 Task: View LinkedIn pages.
Action: Mouse moved to (425, 471)
Screenshot: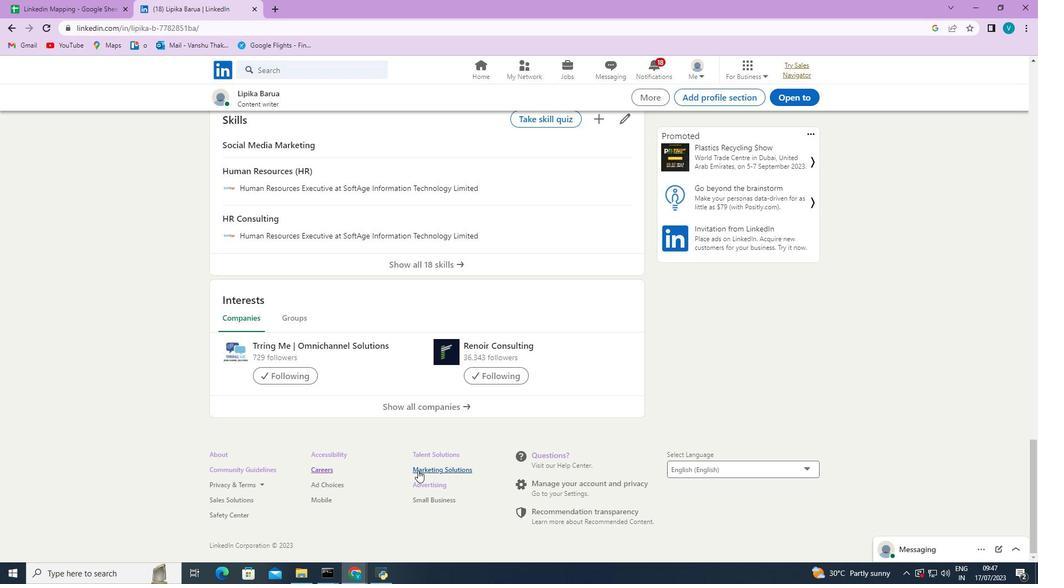 
Action: Mouse pressed left at (425, 471)
Screenshot: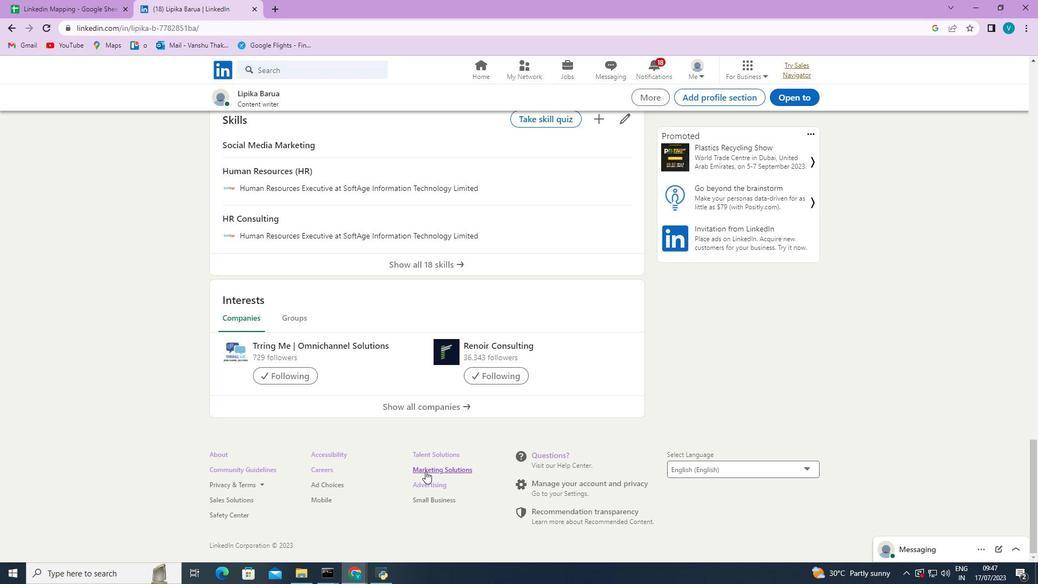 
Action: Mouse moved to (548, 88)
Screenshot: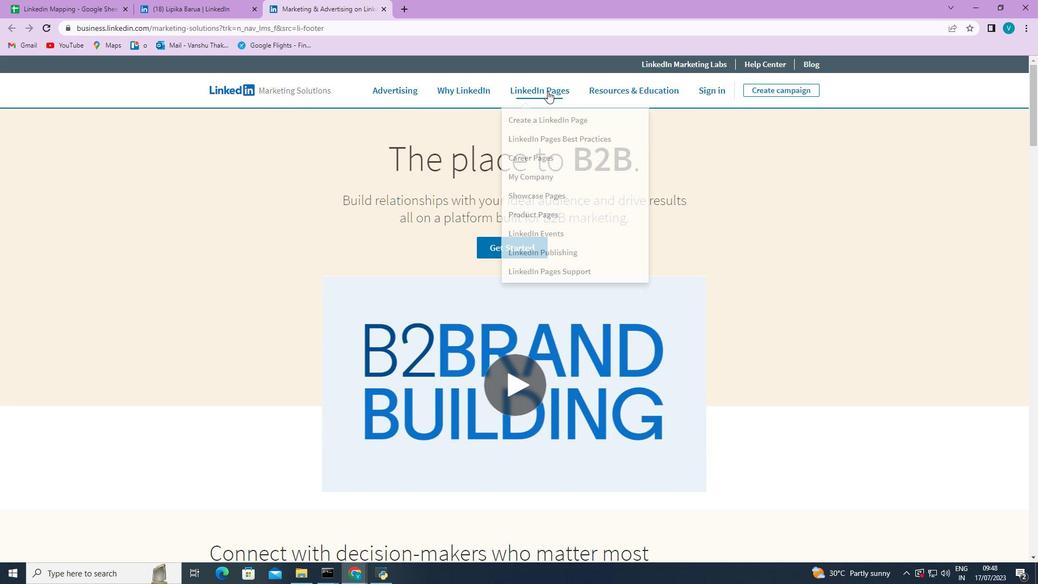 
Action: Mouse pressed left at (548, 88)
Screenshot: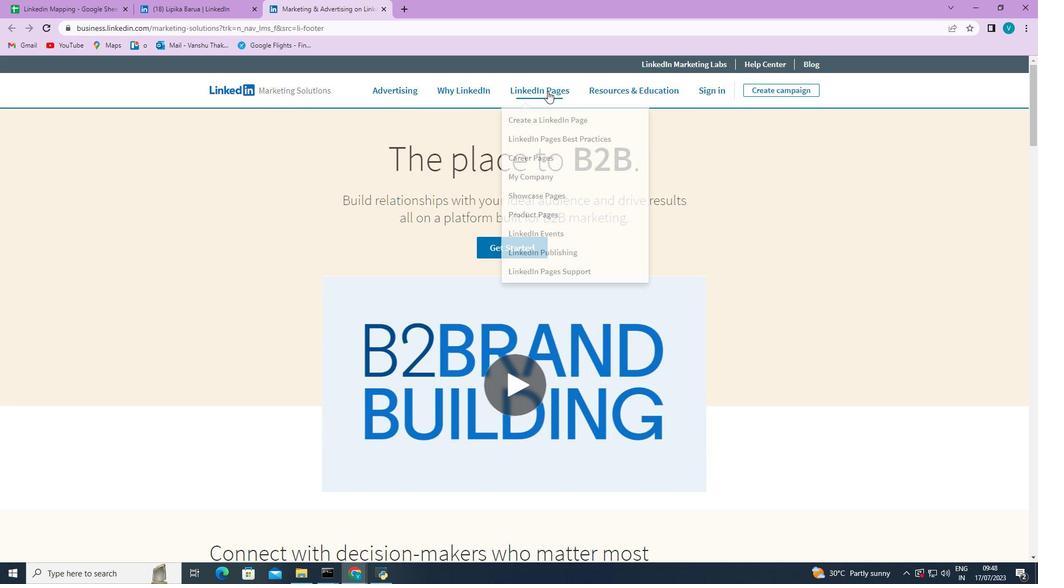 
Action: Mouse moved to (801, 364)
Screenshot: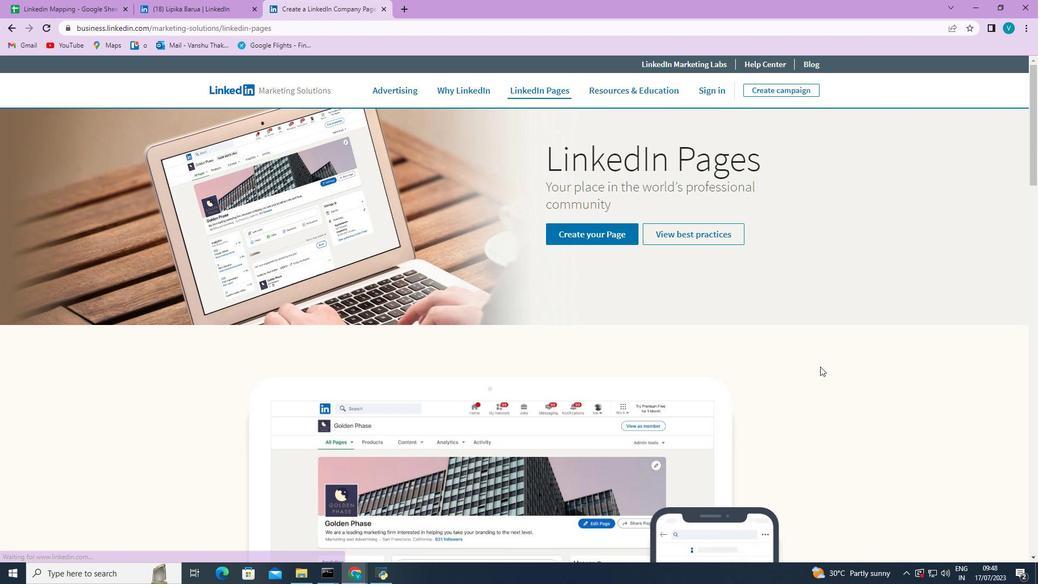 
Action: Mouse scrolled (802, 364) with delta (0, 0)
Screenshot: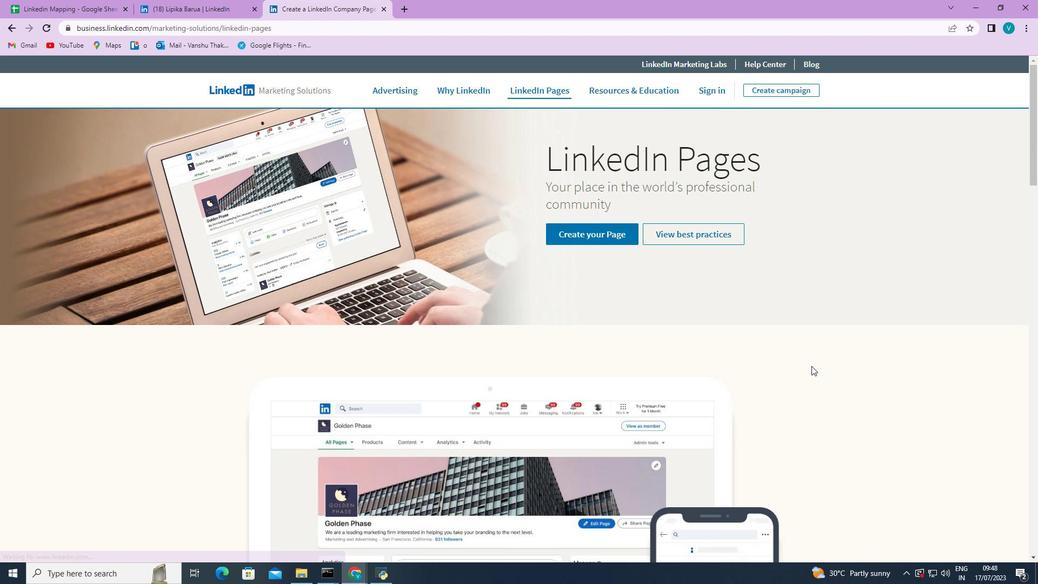 
Action: Mouse moved to (771, 359)
Screenshot: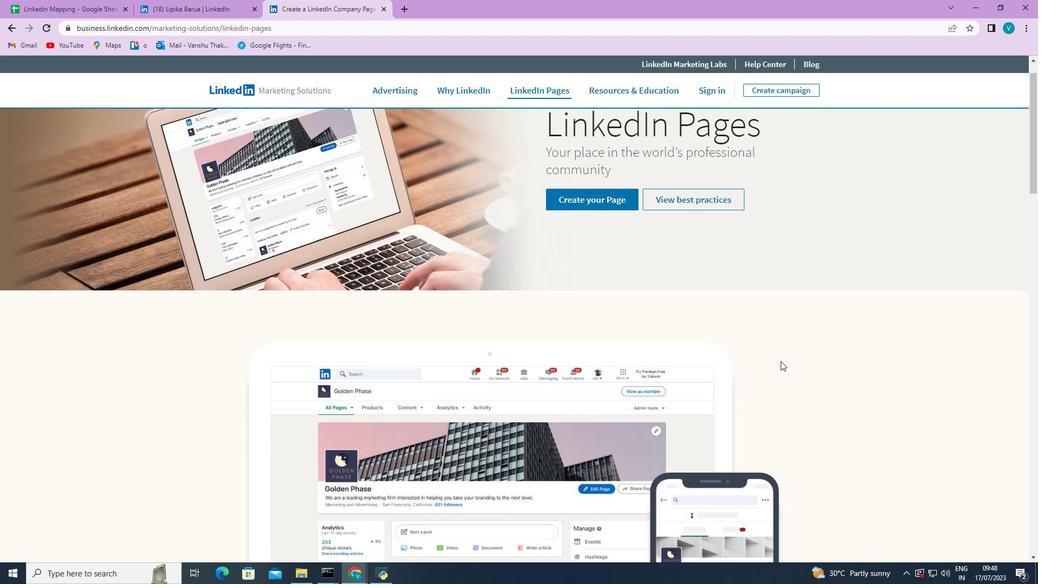 
Action: Mouse scrolled (771, 359) with delta (0, 0)
Screenshot: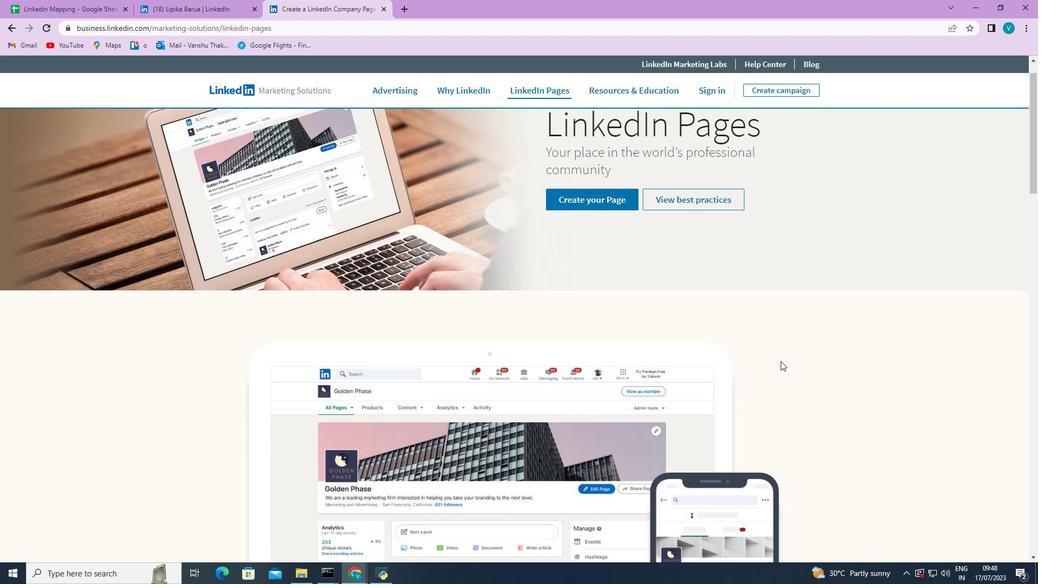 
Action: Mouse moved to (747, 353)
Screenshot: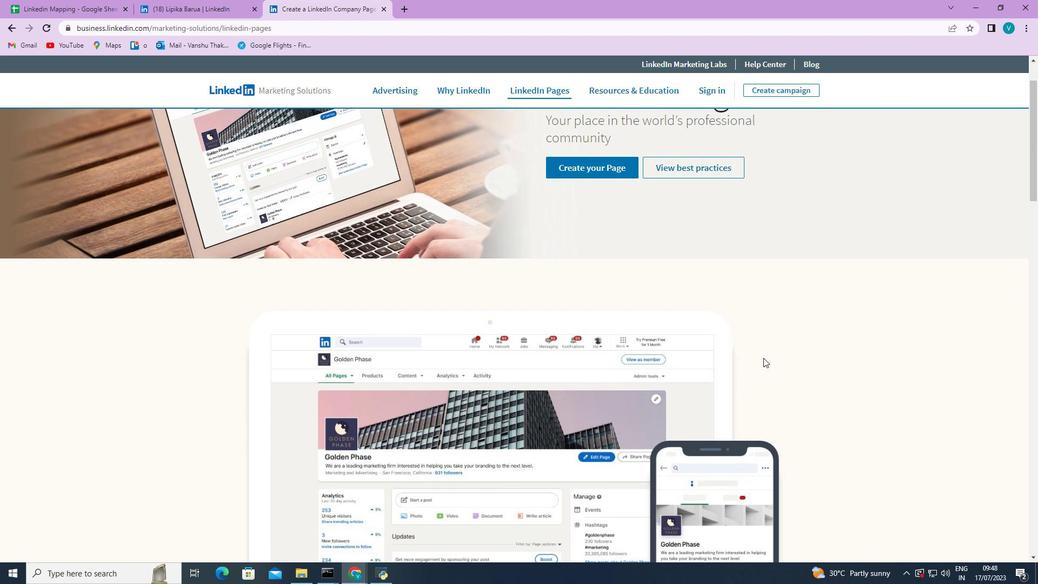 
Action: Mouse scrolled (747, 353) with delta (0, 0)
Screenshot: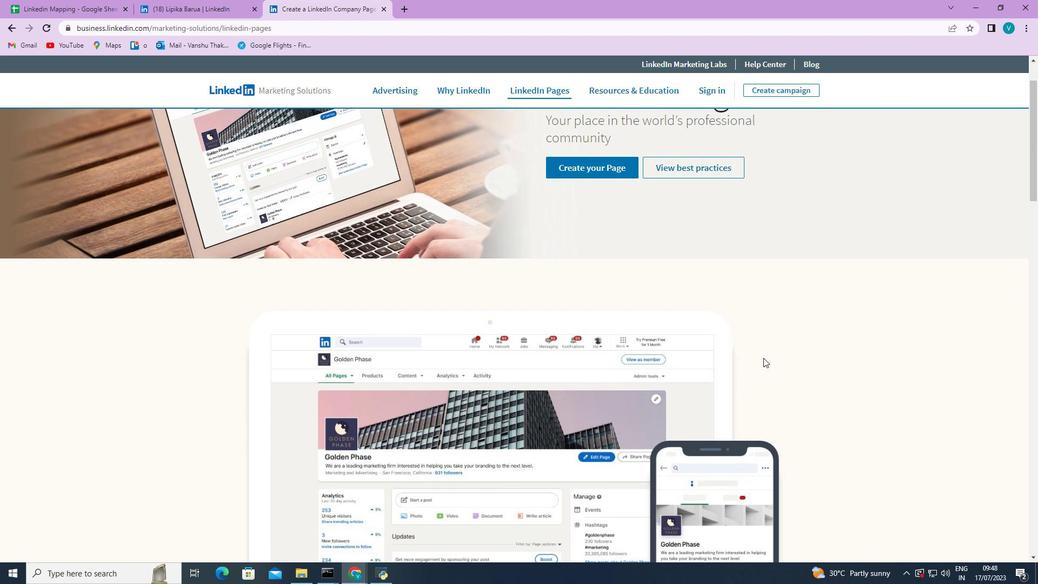 
Action: Mouse moved to (694, 338)
Screenshot: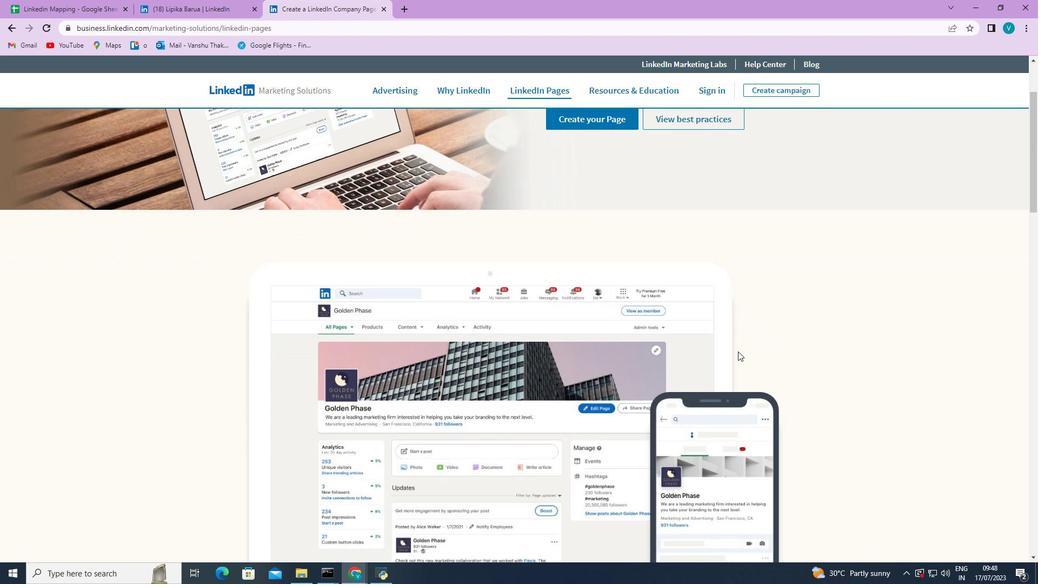 
Action: Mouse scrolled (694, 337) with delta (0, 0)
Screenshot: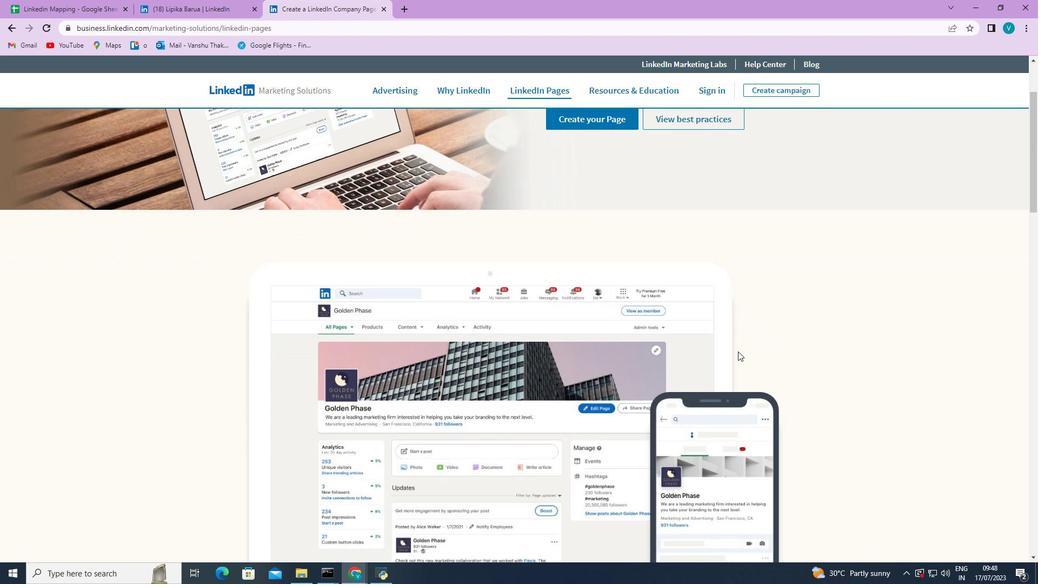 
Action: Mouse moved to (664, 332)
Screenshot: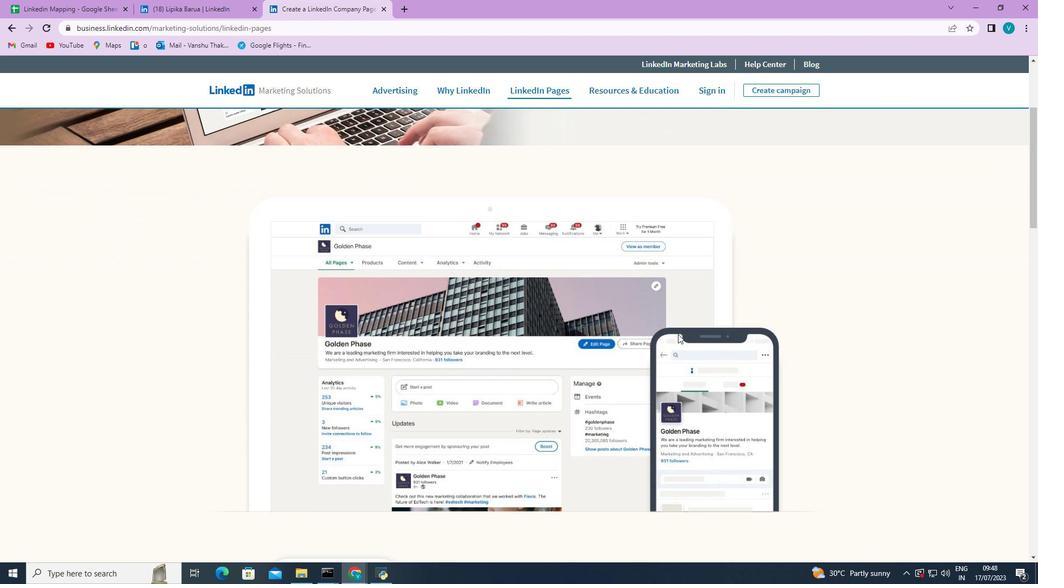
Action: Mouse scrolled (664, 331) with delta (0, 0)
Screenshot: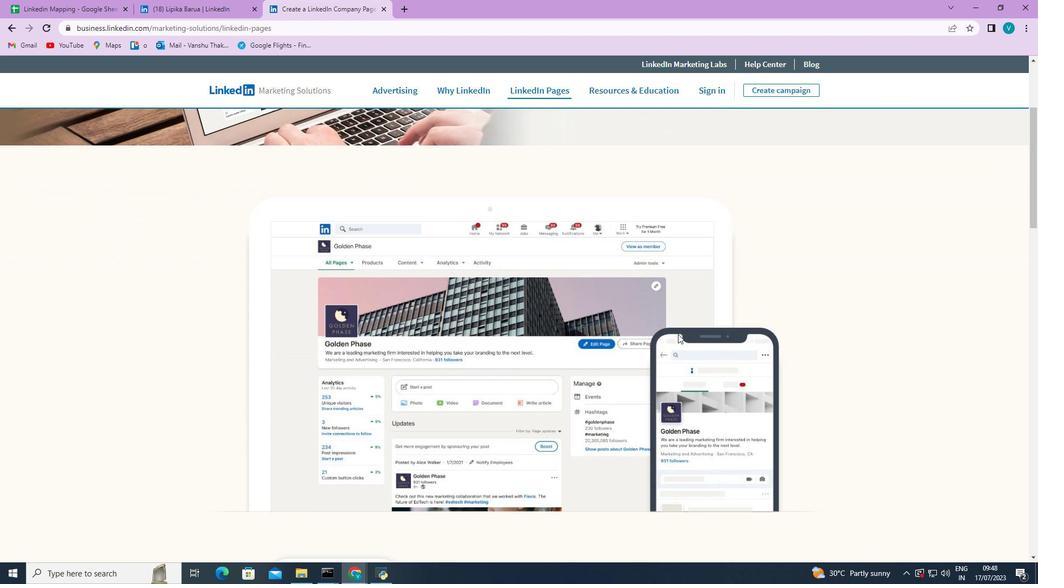 
Action: Mouse moved to (660, 331)
Screenshot: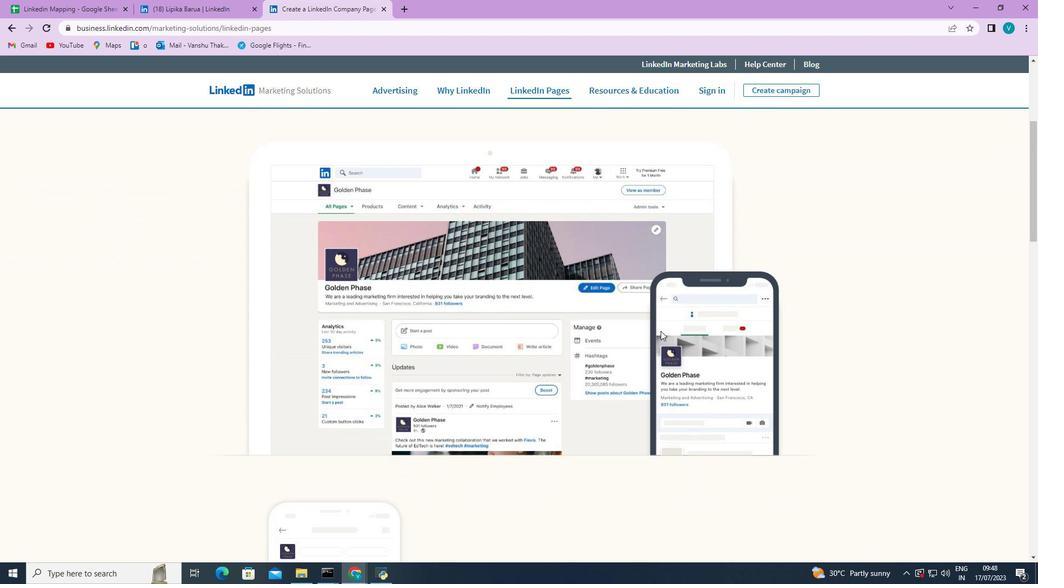 
Action: Mouse scrolled (660, 330) with delta (0, 0)
Screenshot: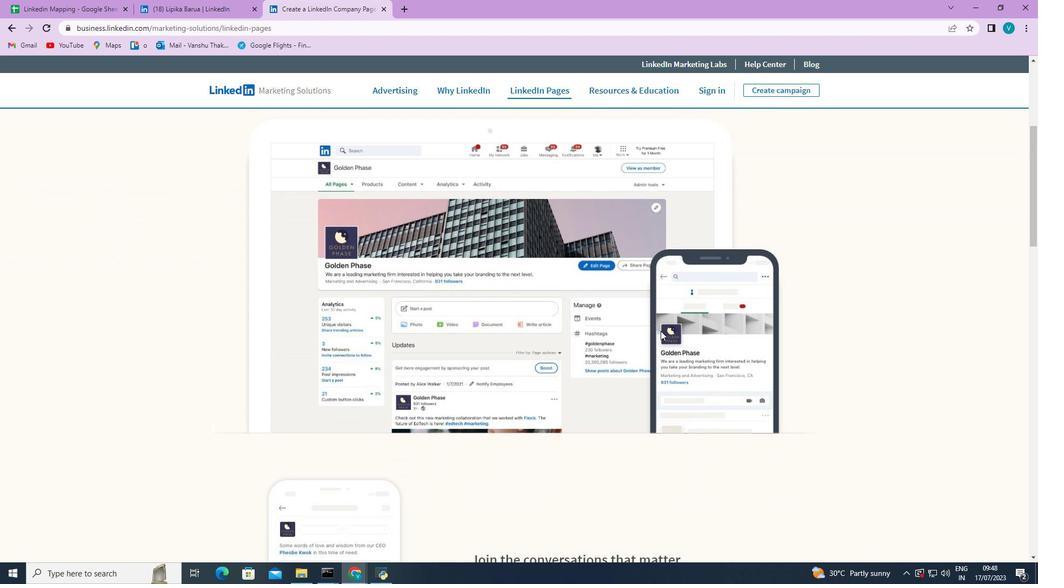
Action: Mouse moved to (660, 330)
Screenshot: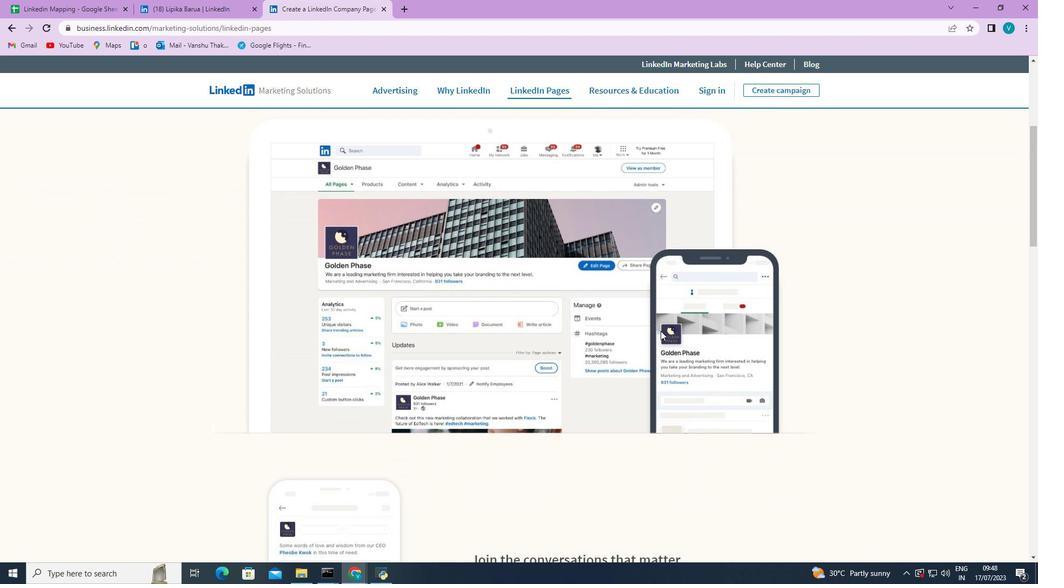 
Action: Mouse scrolled (660, 330) with delta (0, 0)
Screenshot: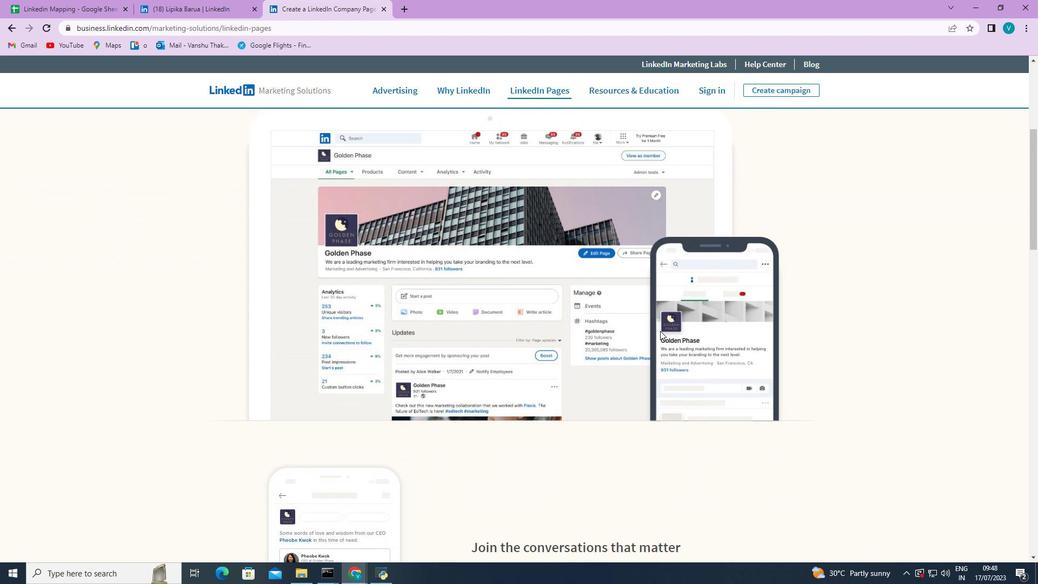 
Action: Mouse moved to (619, 343)
Screenshot: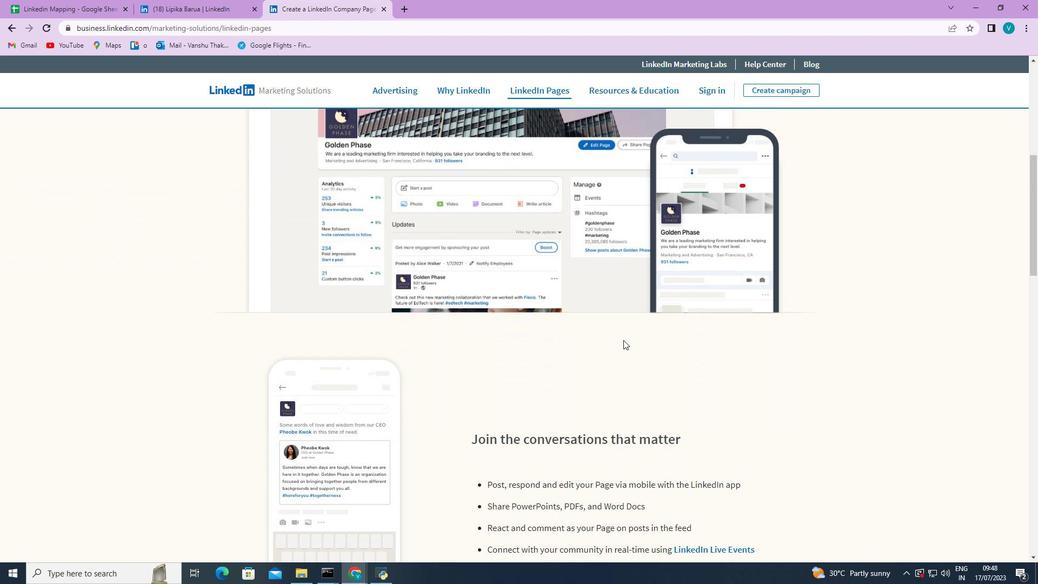 
Action: Mouse scrolled (619, 343) with delta (0, 0)
Screenshot: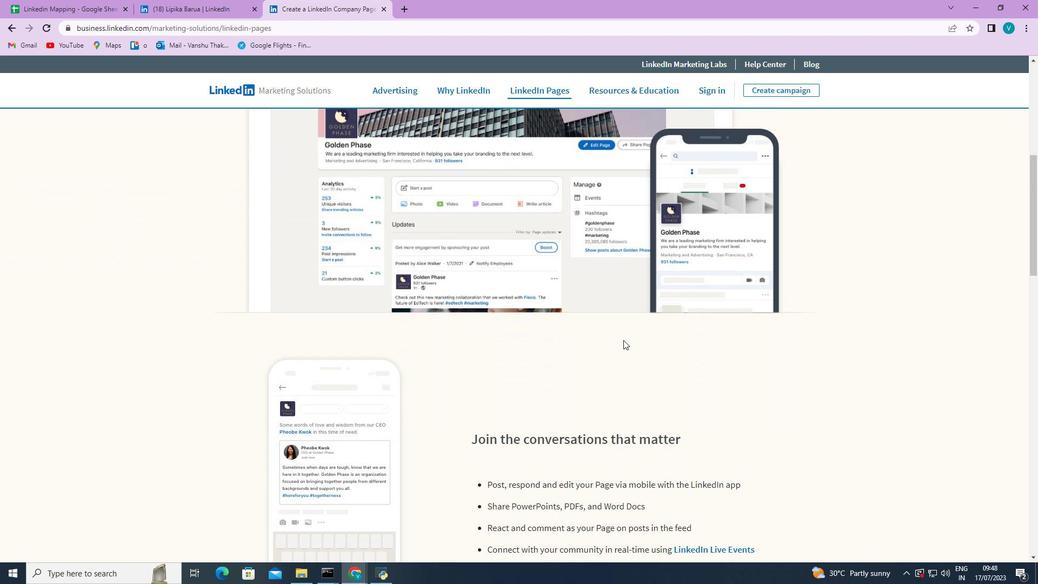 
Action: Mouse moved to (615, 344)
Screenshot: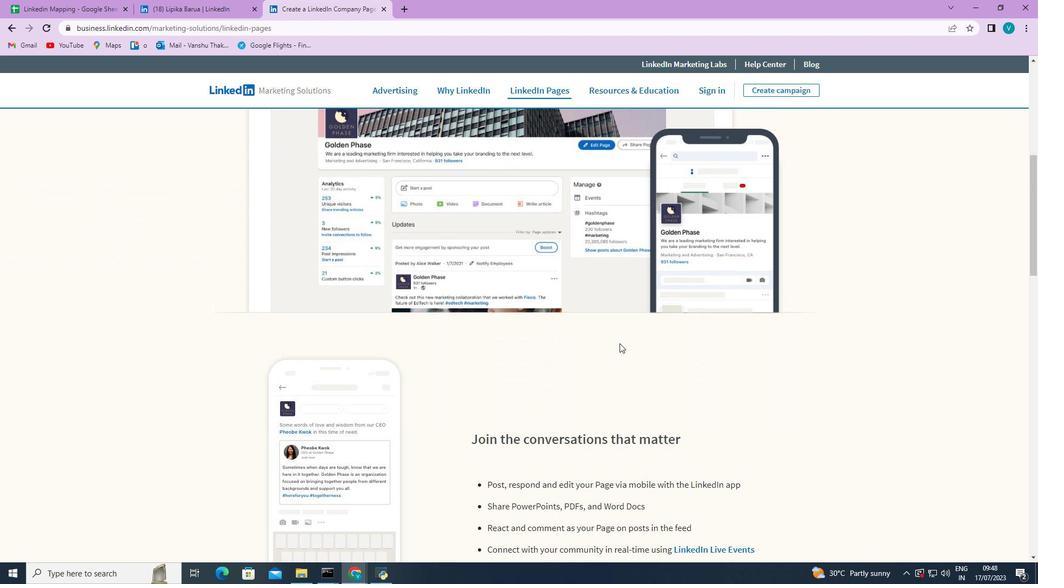 
Action: Mouse scrolled (615, 344) with delta (0, 0)
Screenshot: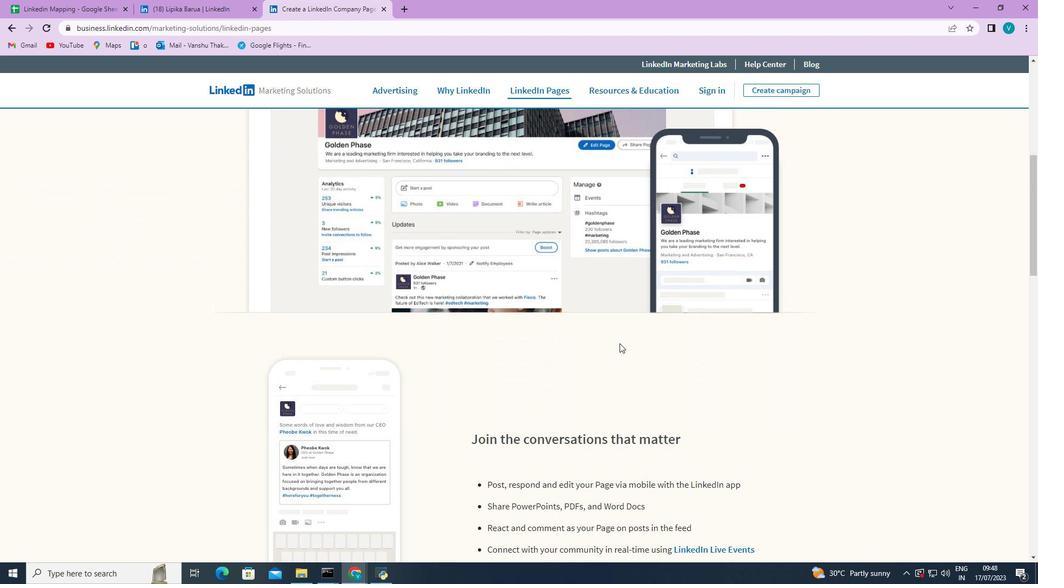 
Action: Mouse moved to (609, 346)
Screenshot: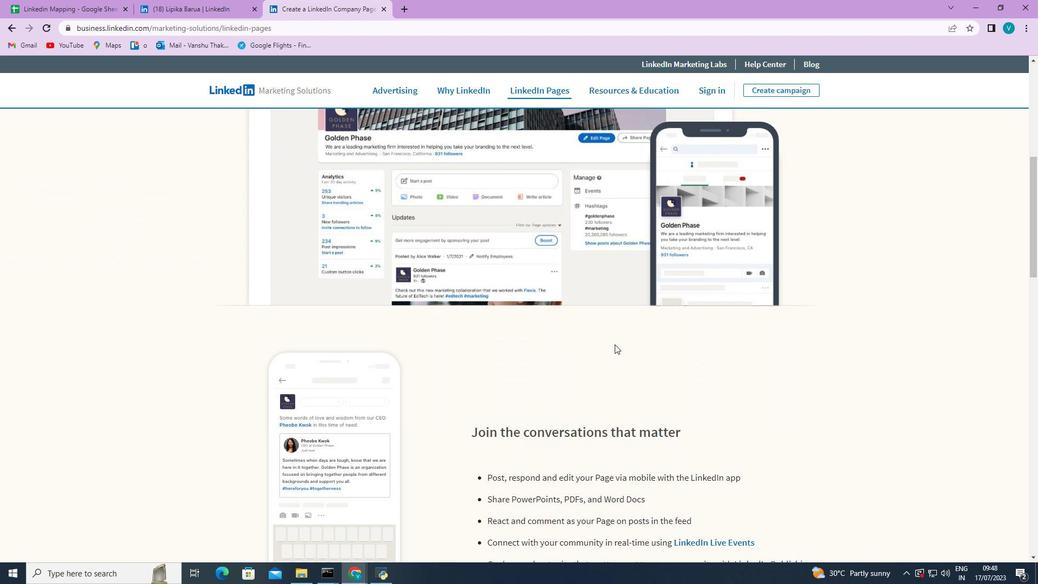 
Action: Mouse scrolled (609, 345) with delta (0, 0)
Screenshot: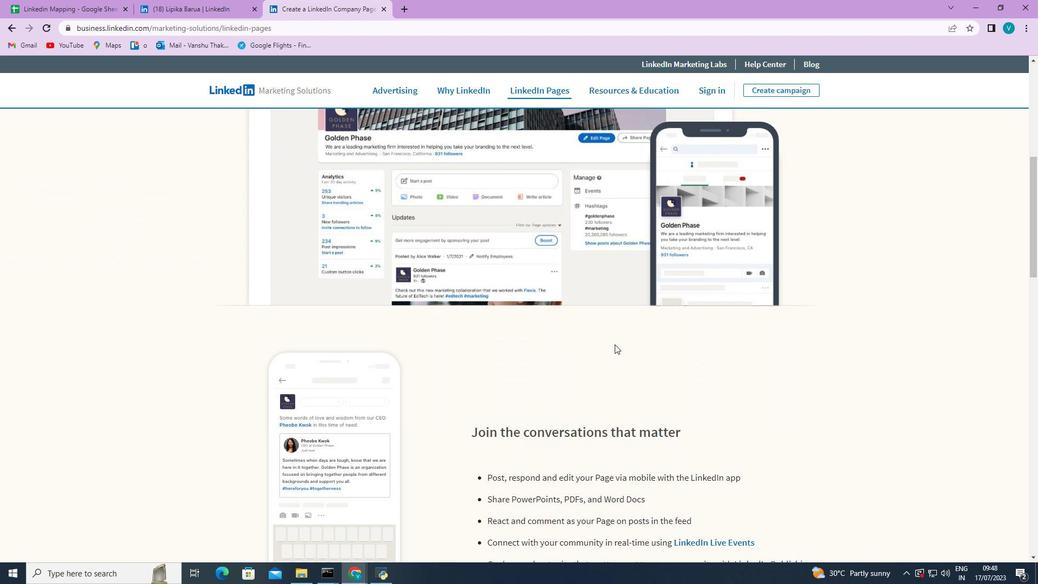 
Action: Mouse moved to (600, 349)
Screenshot: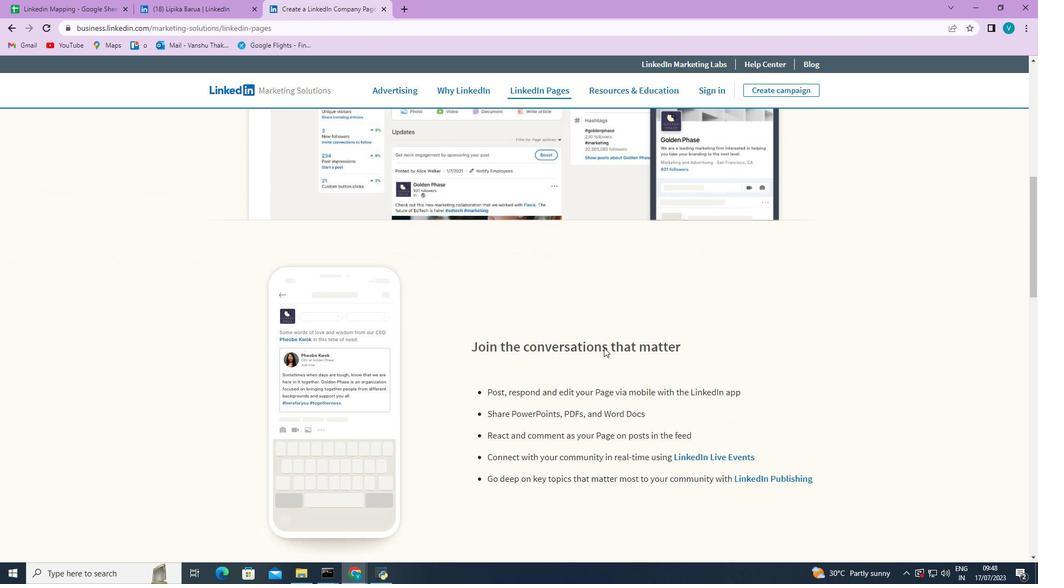 
Action: Mouse scrolled (600, 348) with delta (0, 0)
Screenshot: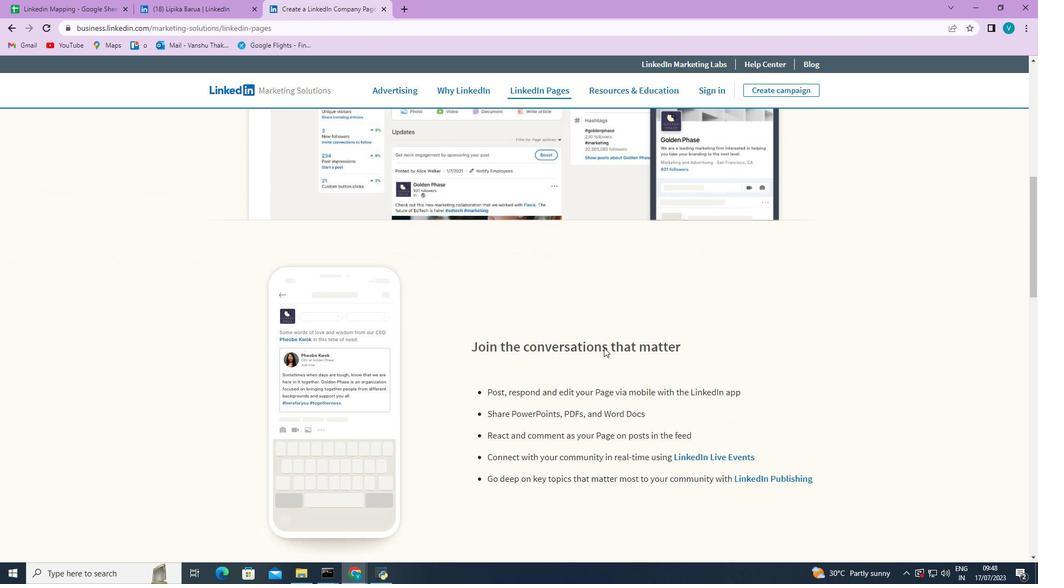 
Action: Mouse moved to (597, 350)
Screenshot: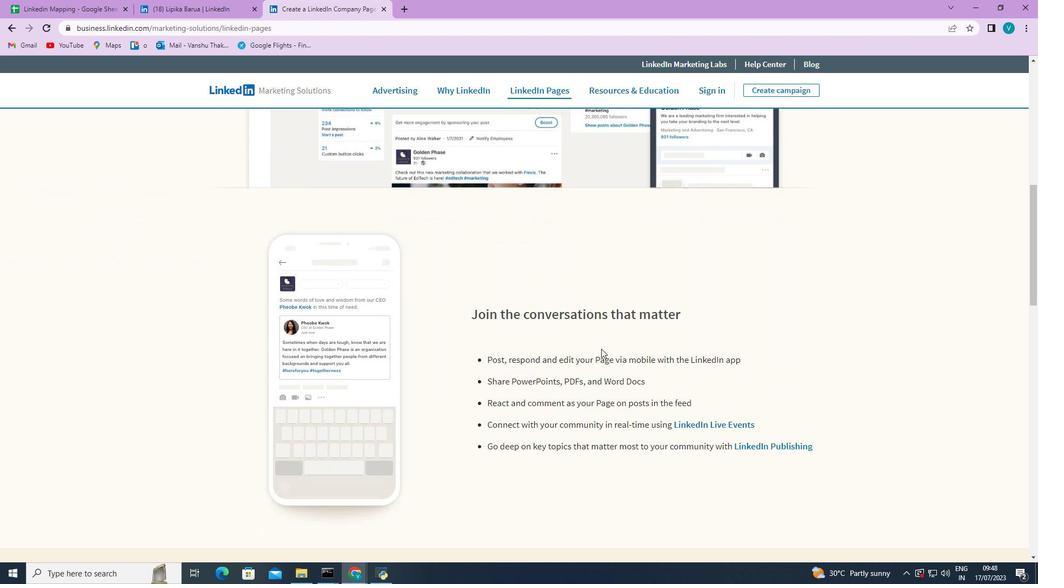 
Action: Mouse scrolled (597, 349) with delta (0, 0)
Screenshot: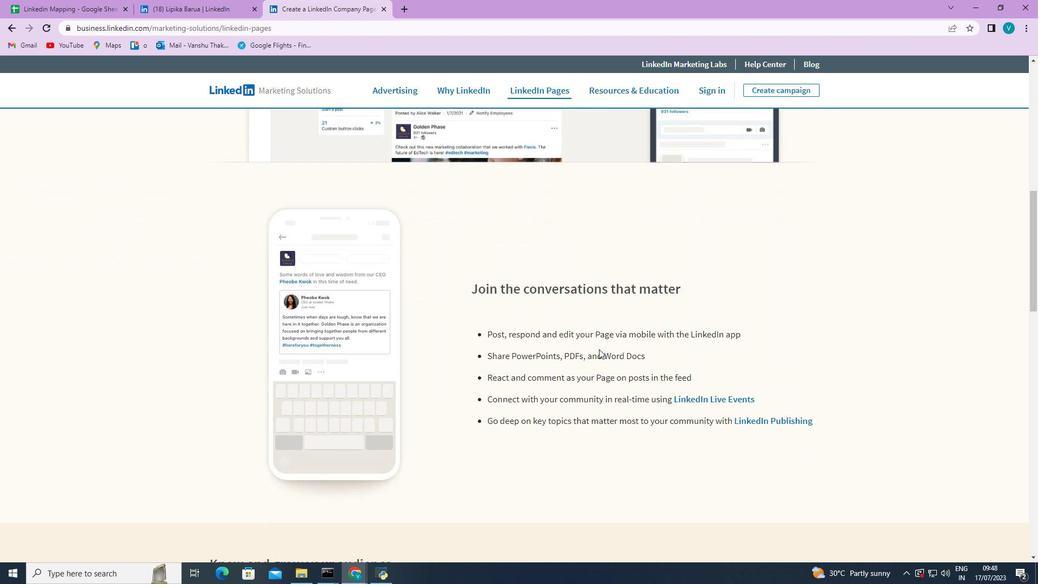 
Action: Mouse moved to (597, 350)
Screenshot: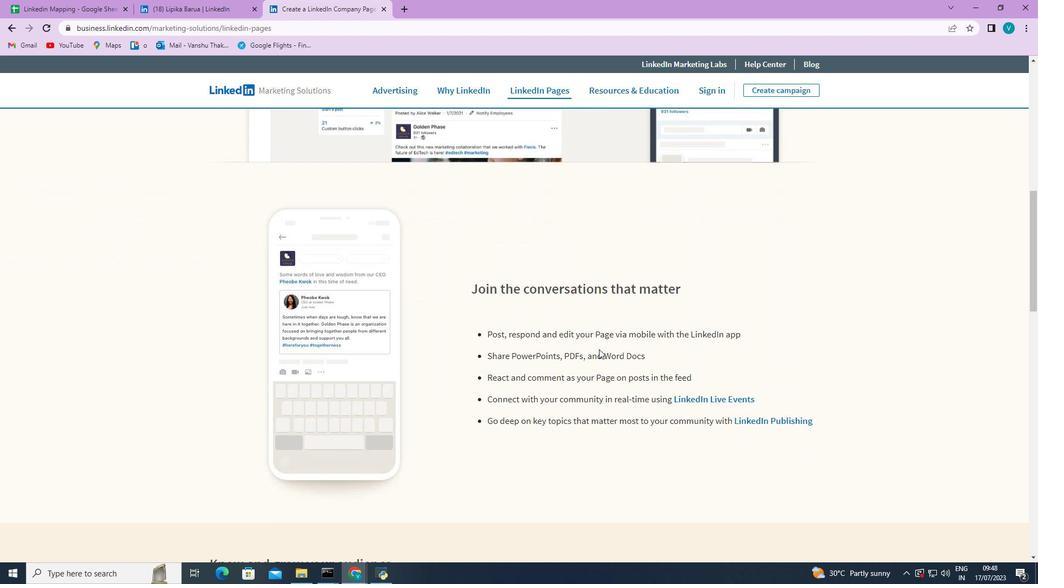 
Action: Mouse scrolled (597, 350) with delta (0, 0)
Screenshot: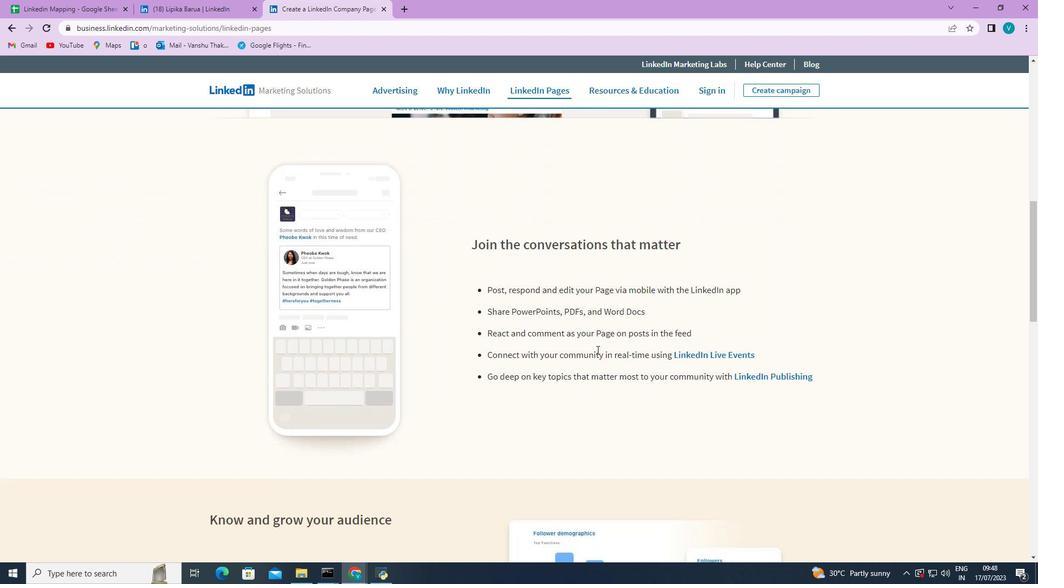 
Action: Mouse scrolled (597, 350) with delta (0, 0)
Screenshot: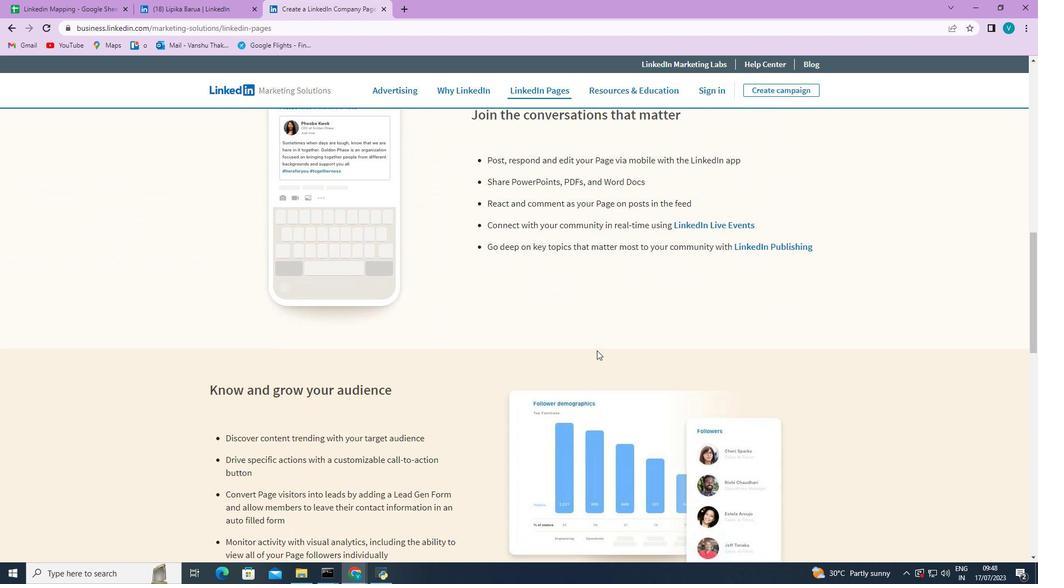 
Action: Mouse scrolled (597, 350) with delta (0, 0)
Screenshot: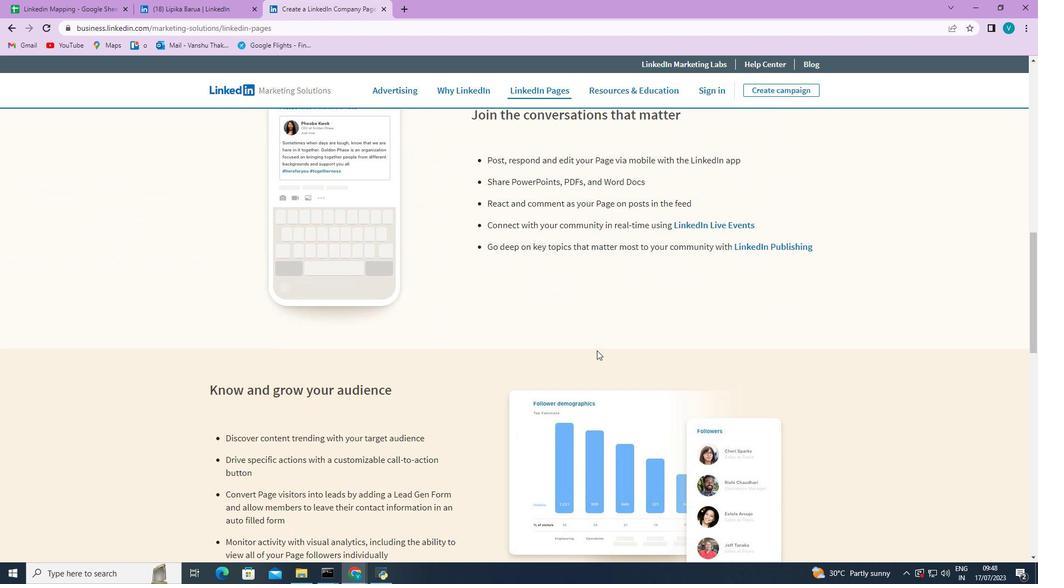 
Action: Mouse scrolled (597, 350) with delta (0, 0)
Screenshot: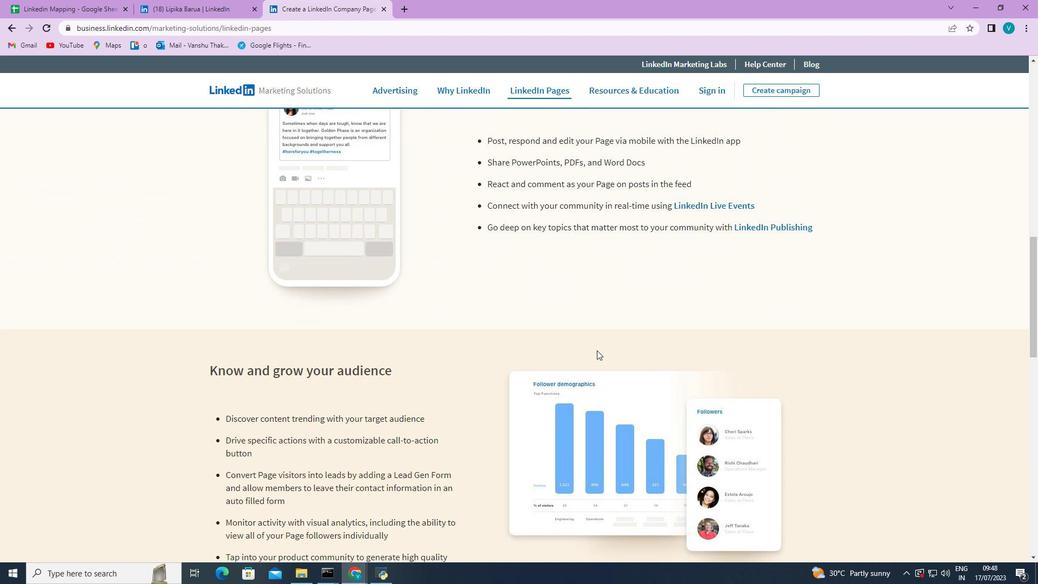 
Action: Mouse scrolled (597, 350) with delta (0, 0)
Screenshot: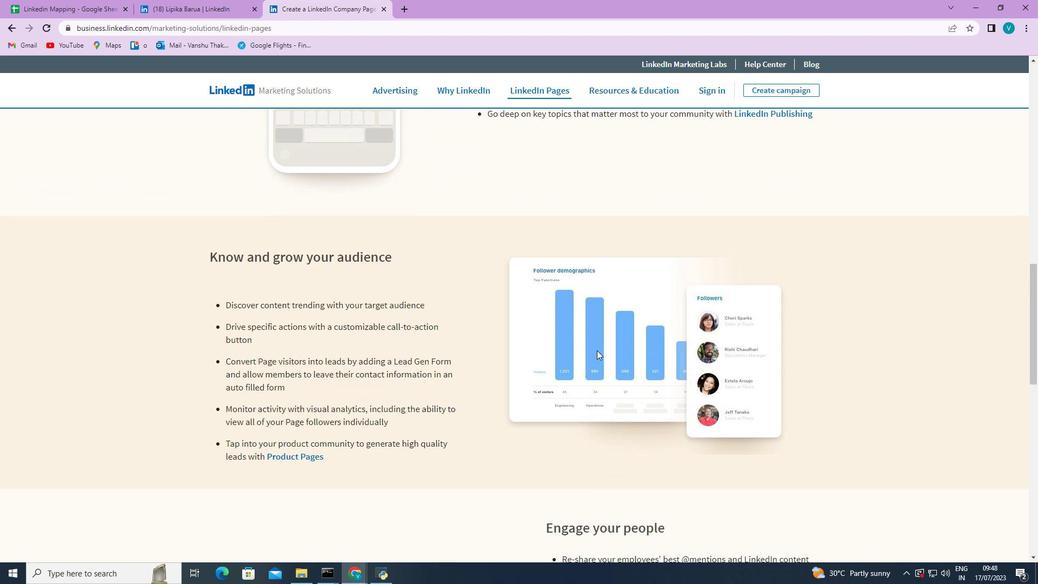 
Action: Mouse scrolled (597, 350) with delta (0, 0)
Screenshot: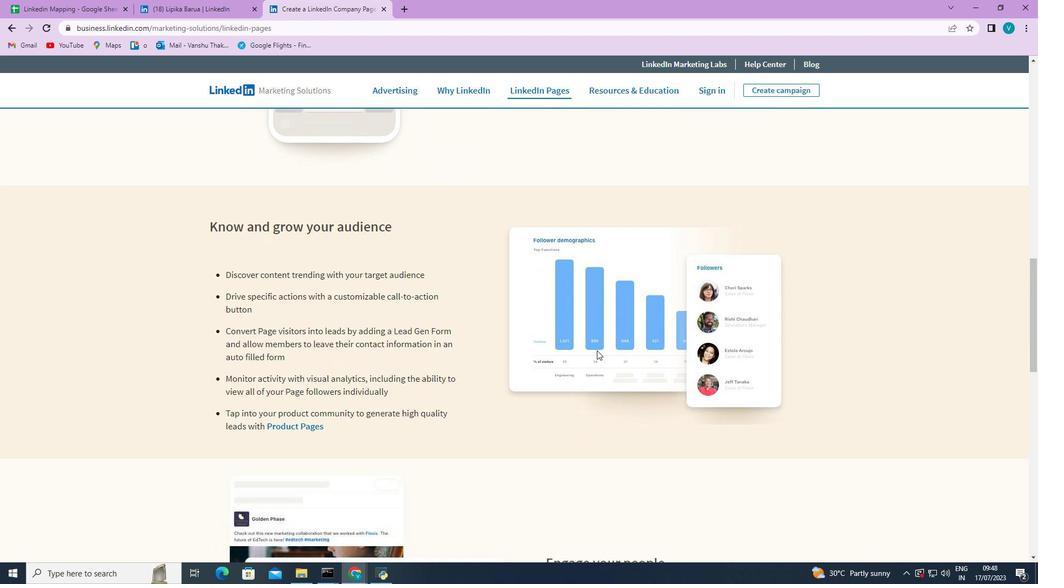 
Action: Mouse scrolled (597, 350) with delta (0, 0)
Screenshot: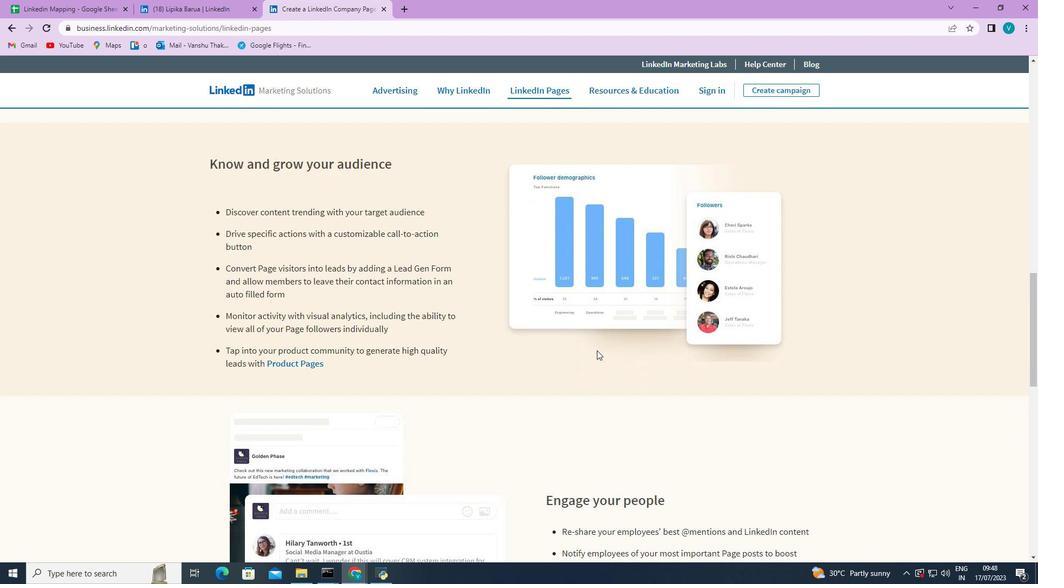 
Action: Mouse scrolled (597, 350) with delta (0, 0)
Screenshot: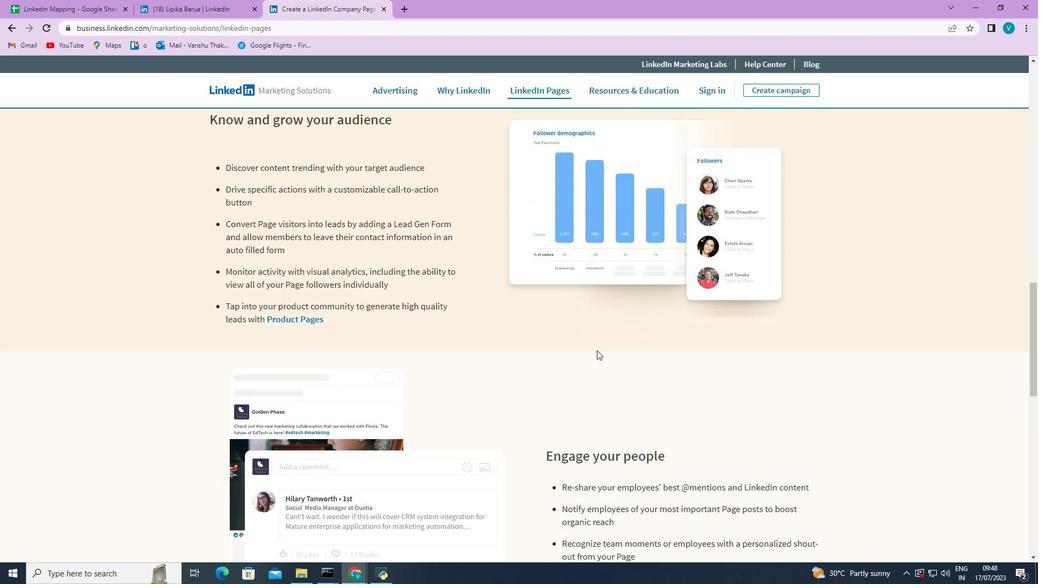 
Action: Mouse scrolled (597, 350) with delta (0, 0)
Screenshot: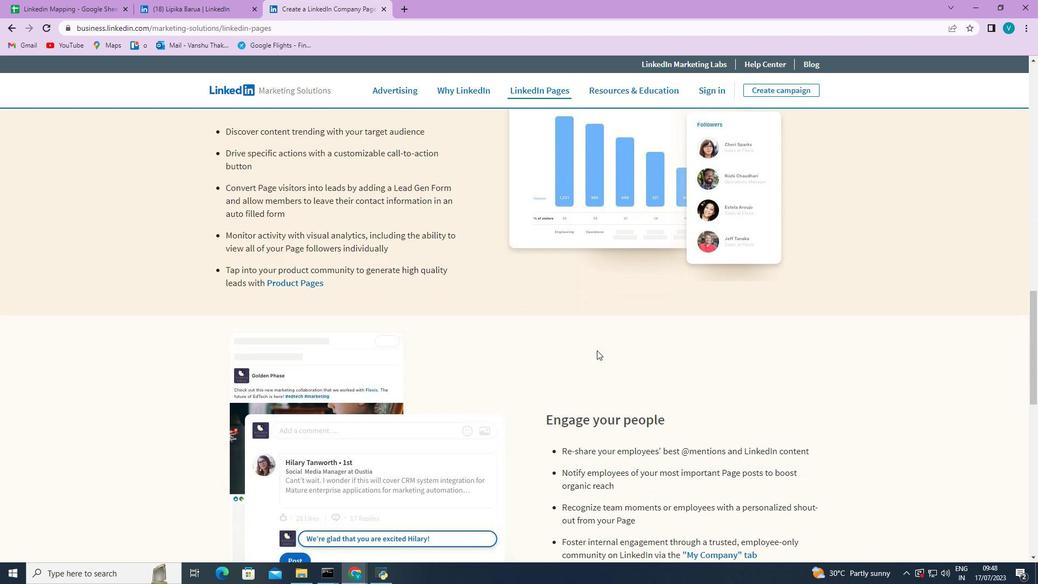 
Action: Mouse scrolled (597, 350) with delta (0, 0)
Screenshot: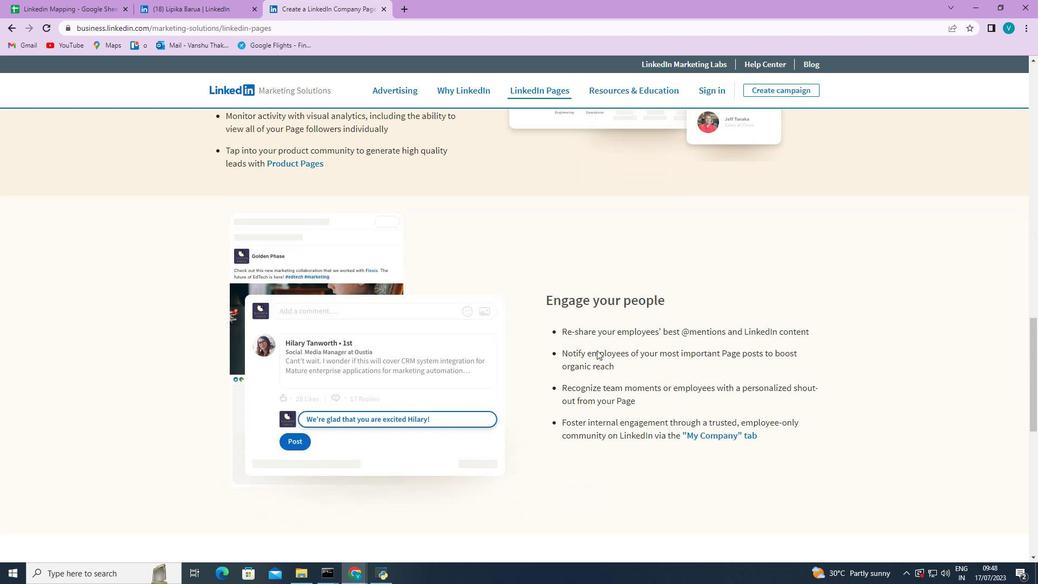 
Action: Mouse scrolled (597, 350) with delta (0, 0)
Screenshot: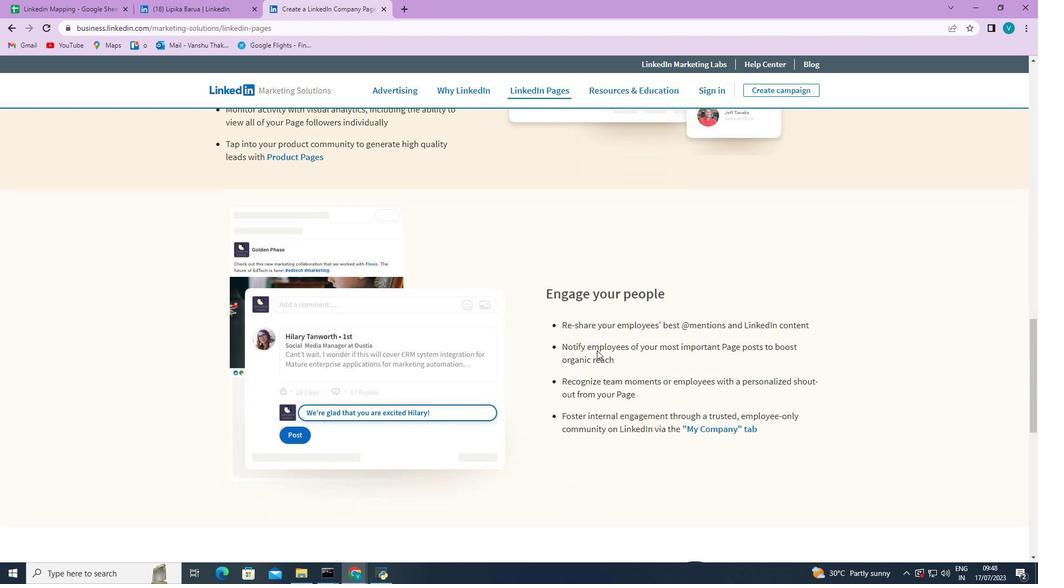 
Action: Mouse scrolled (597, 350) with delta (0, 0)
Screenshot: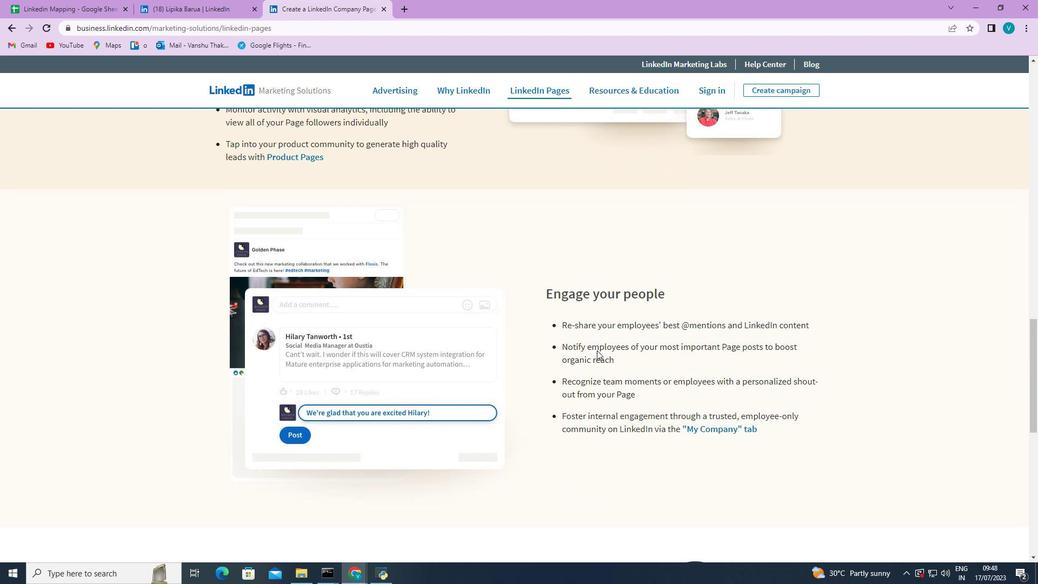 
Action: Mouse scrolled (597, 350) with delta (0, 0)
Screenshot: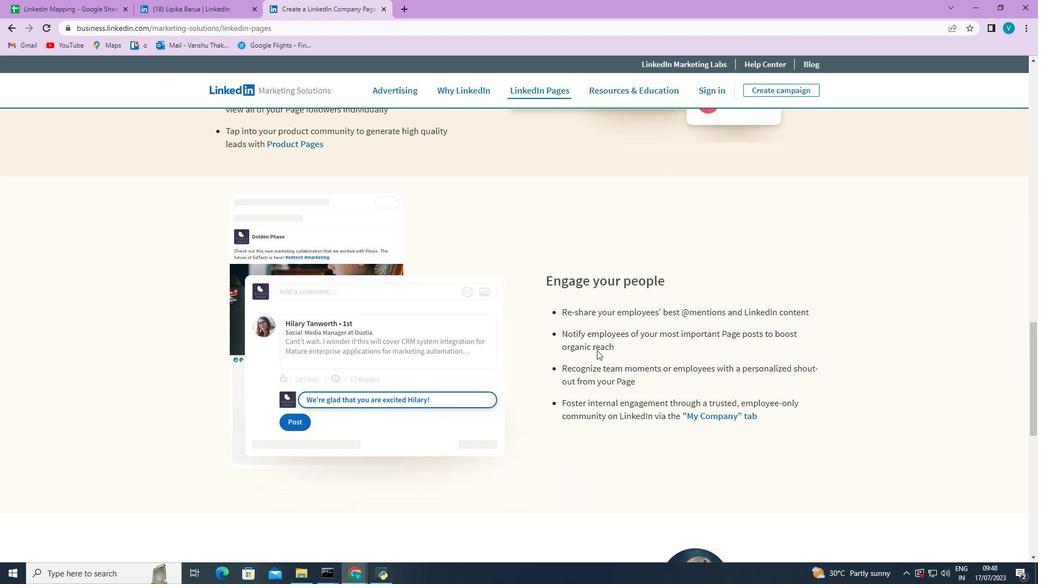 
Action: Mouse scrolled (597, 350) with delta (0, 0)
Screenshot: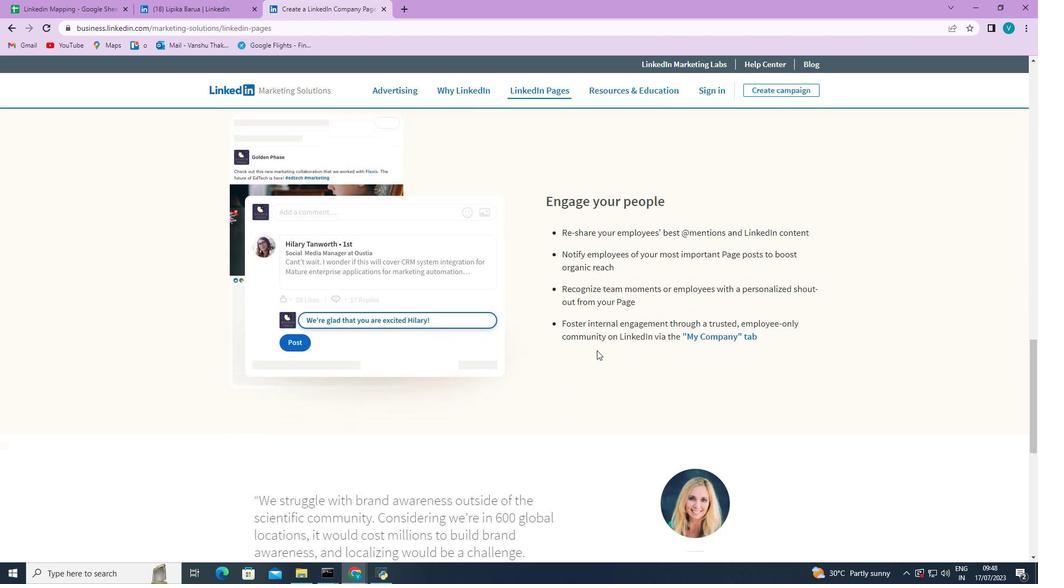 
Action: Mouse moved to (593, 352)
Screenshot: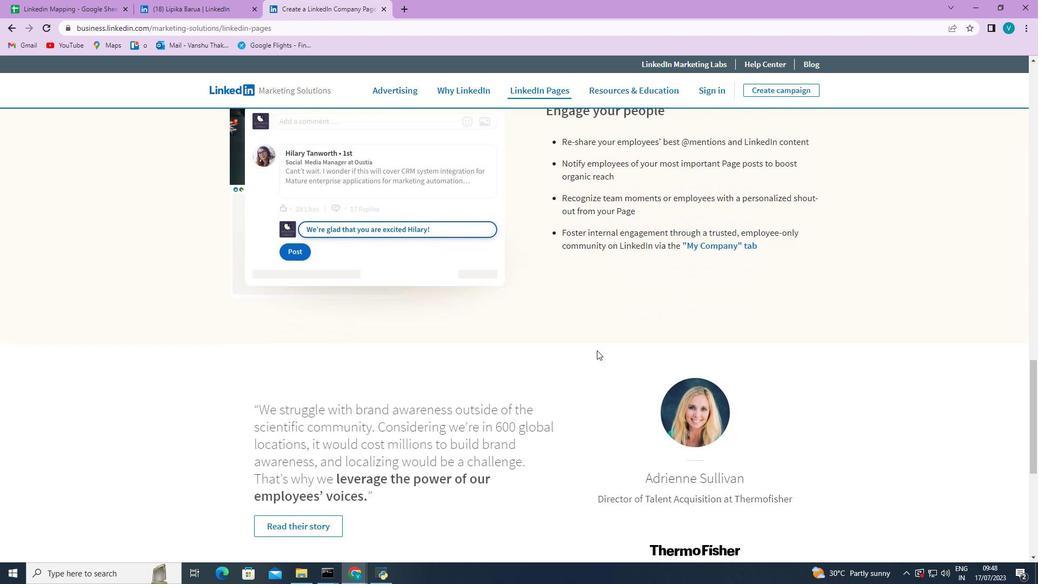 
Action: Mouse scrolled (593, 351) with delta (0, 0)
Screenshot: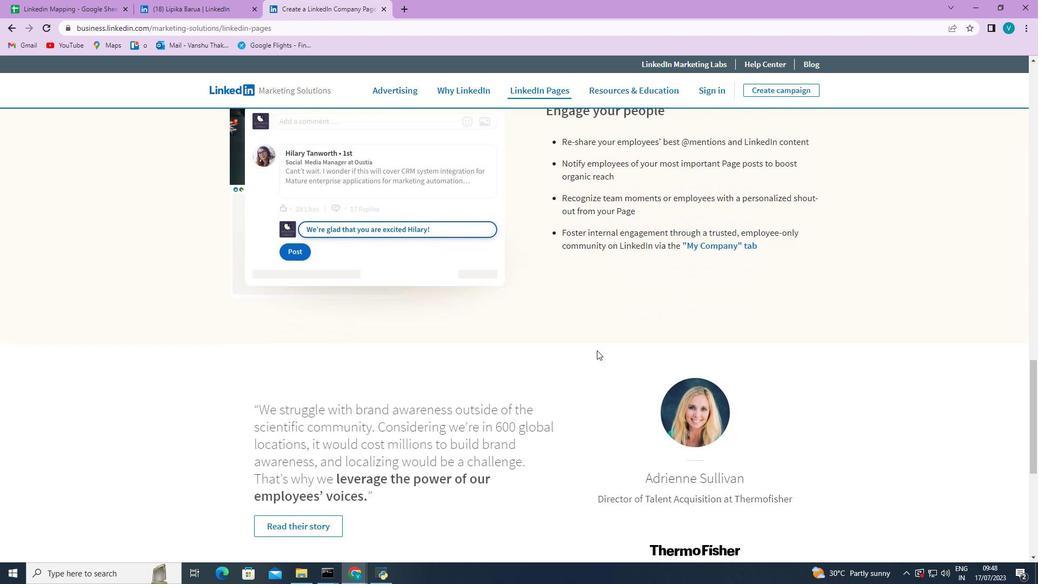 
Action: Mouse moved to (573, 362)
Screenshot: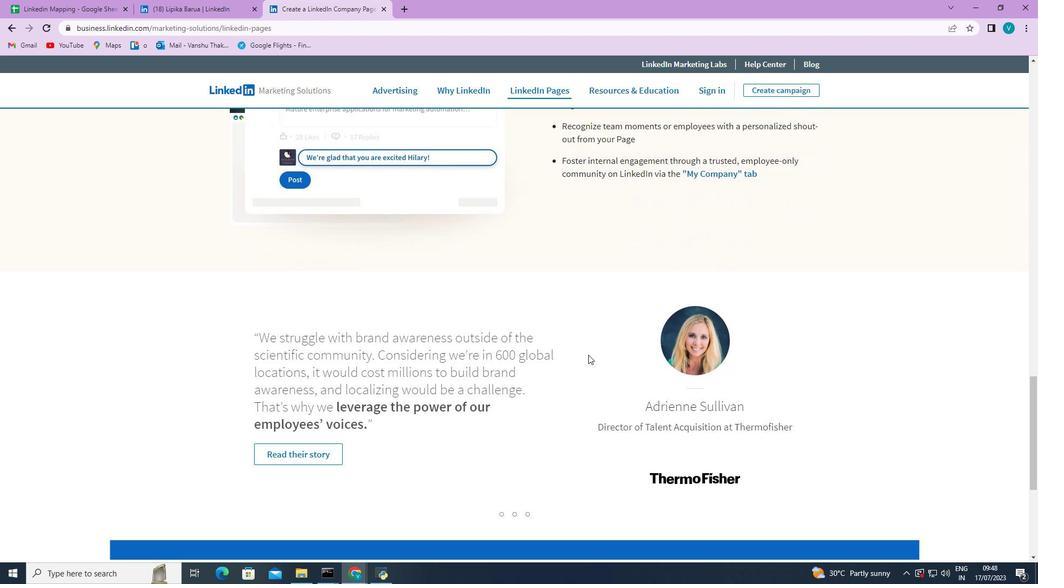 
